 Task: Add a condition where "Assignee Is Stephan Rogger" in new tickets in your groups.
Action: Mouse moved to (139, 431)
Screenshot: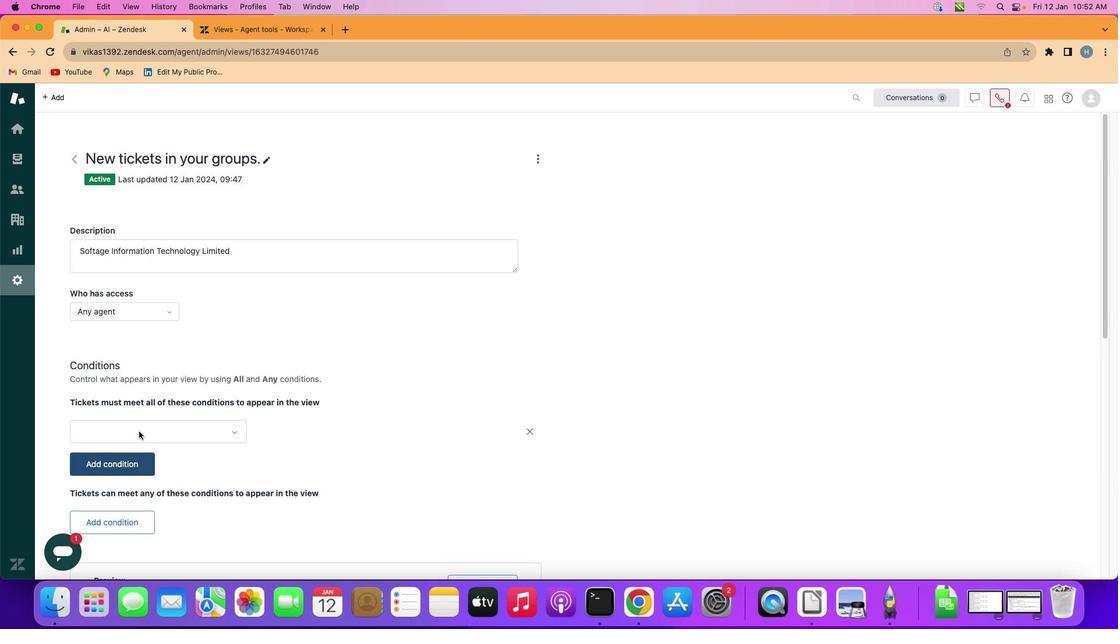 
Action: Mouse pressed left at (139, 431)
Screenshot: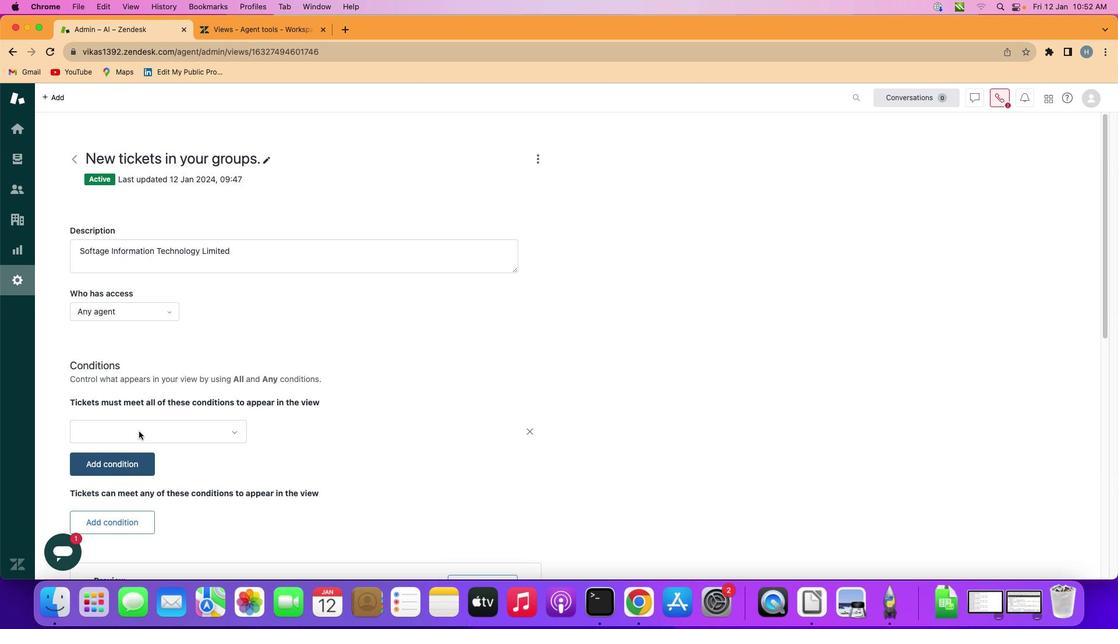
Action: Mouse moved to (181, 432)
Screenshot: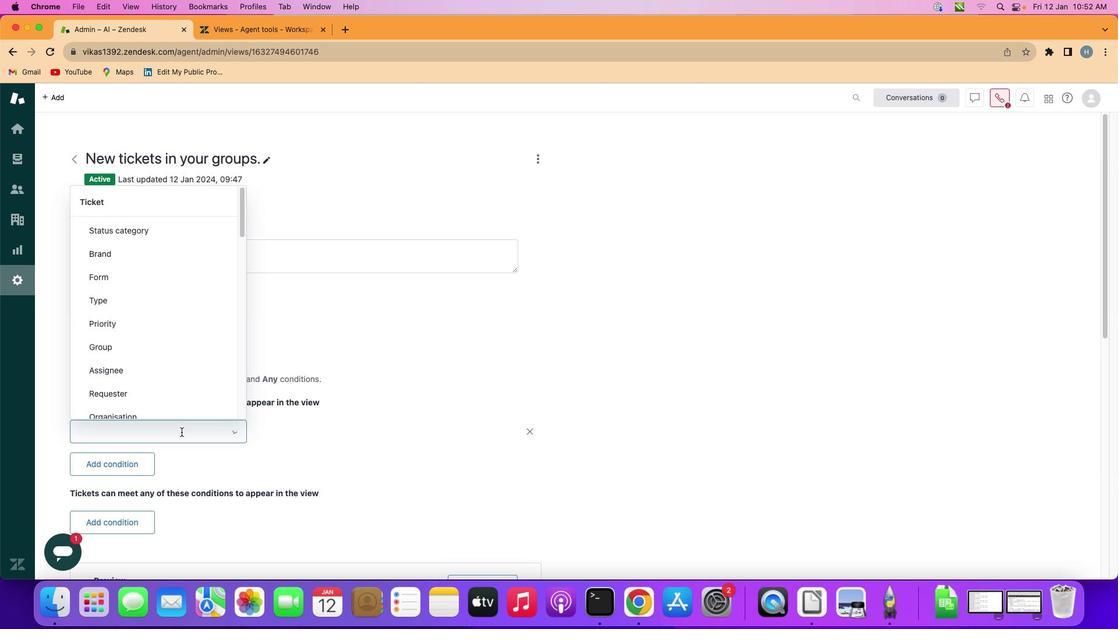 
Action: Mouse pressed left at (181, 432)
Screenshot: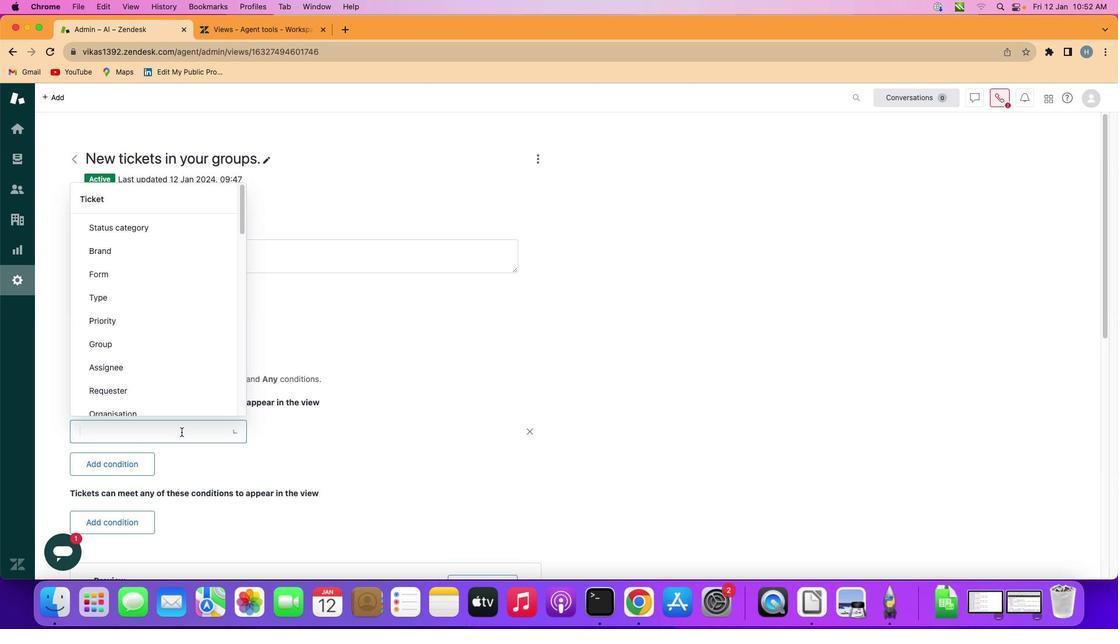 
Action: Mouse moved to (185, 367)
Screenshot: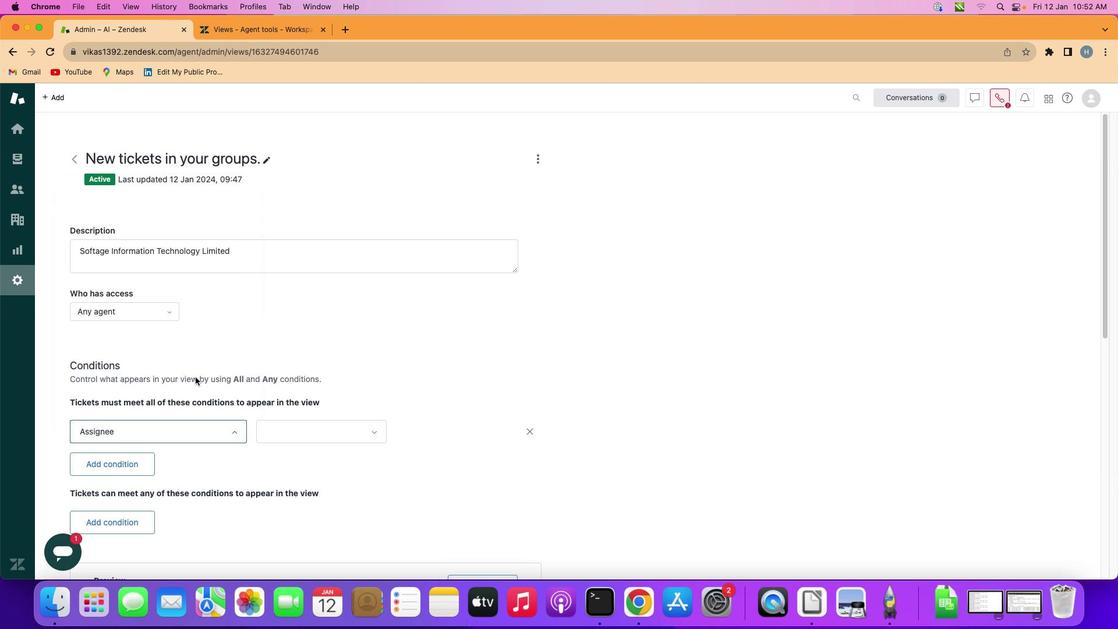 
Action: Mouse pressed left at (185, 367)
Screenshot: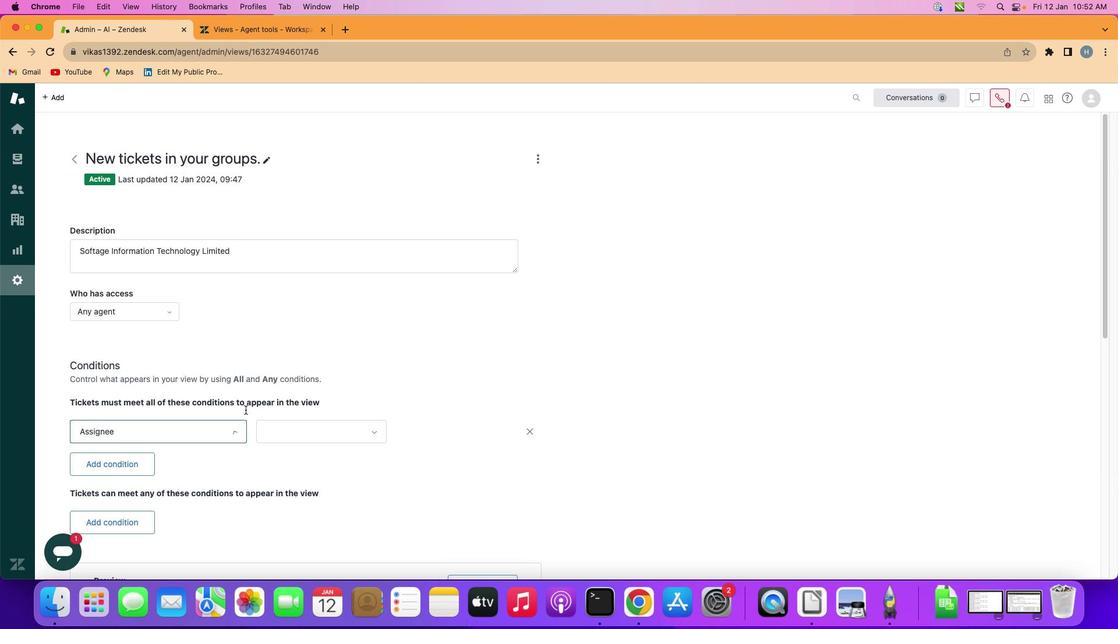 
Action: Mouse moved to (295, 432)
Screenshot: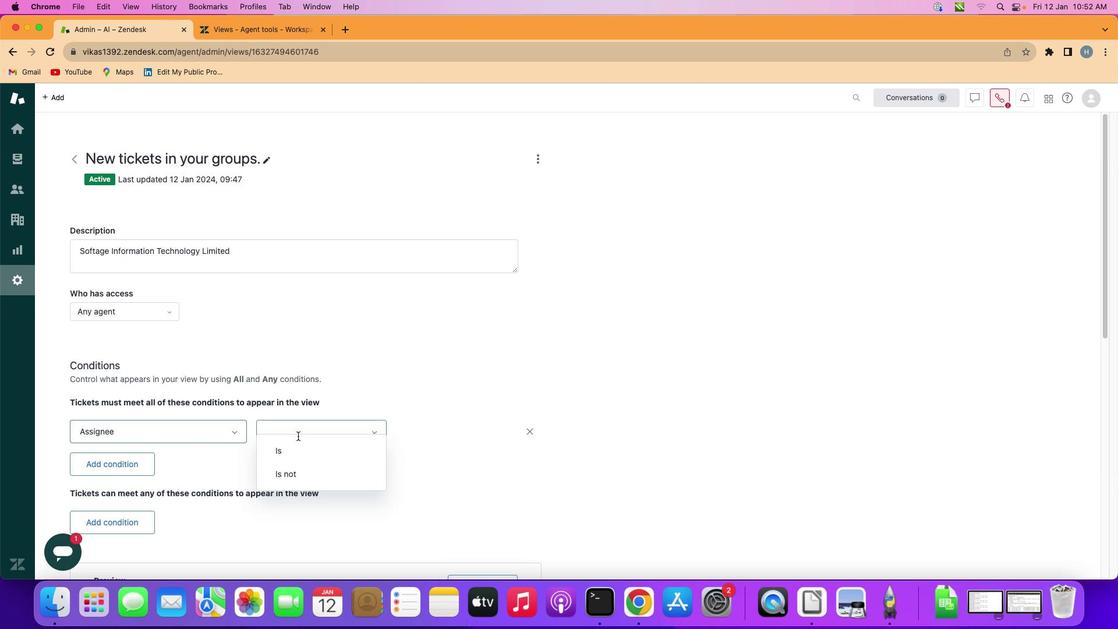 
Action: Mouse pressed left at (295, 432)
Screenshot: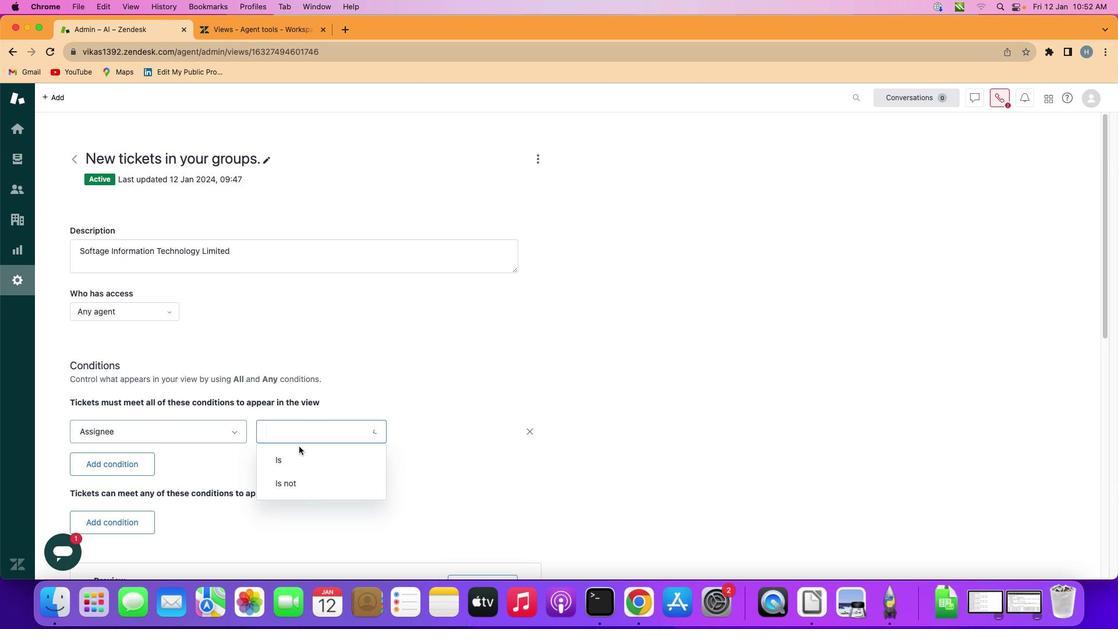 
Action: Mouse moved to (300, 457)
Screenshot: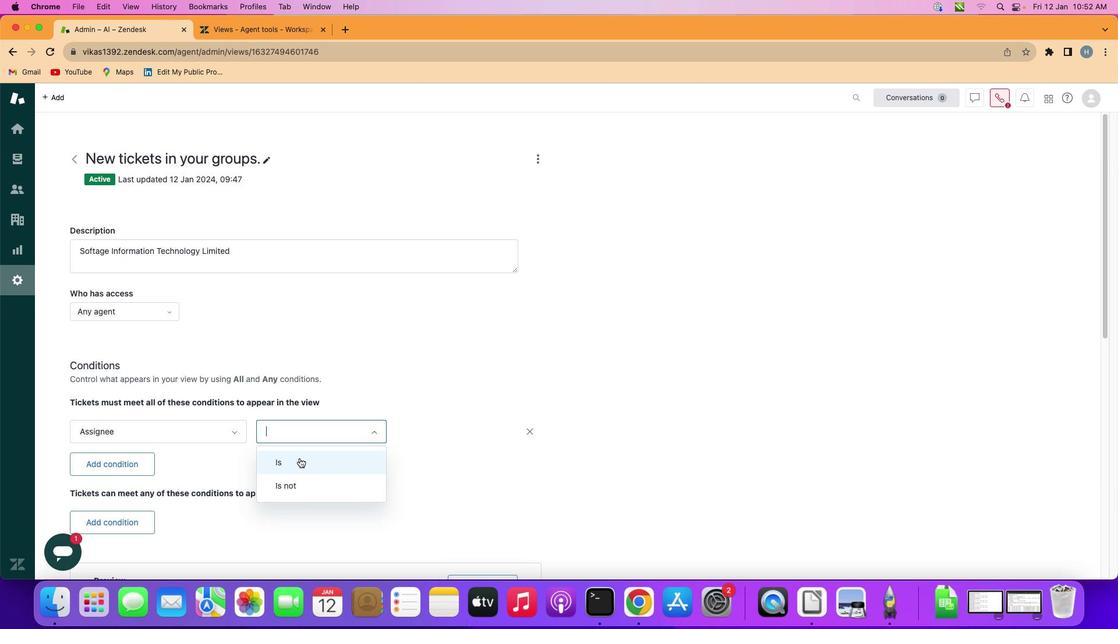 
Action: Mouse pressed left at (300, 457)
Screenshot: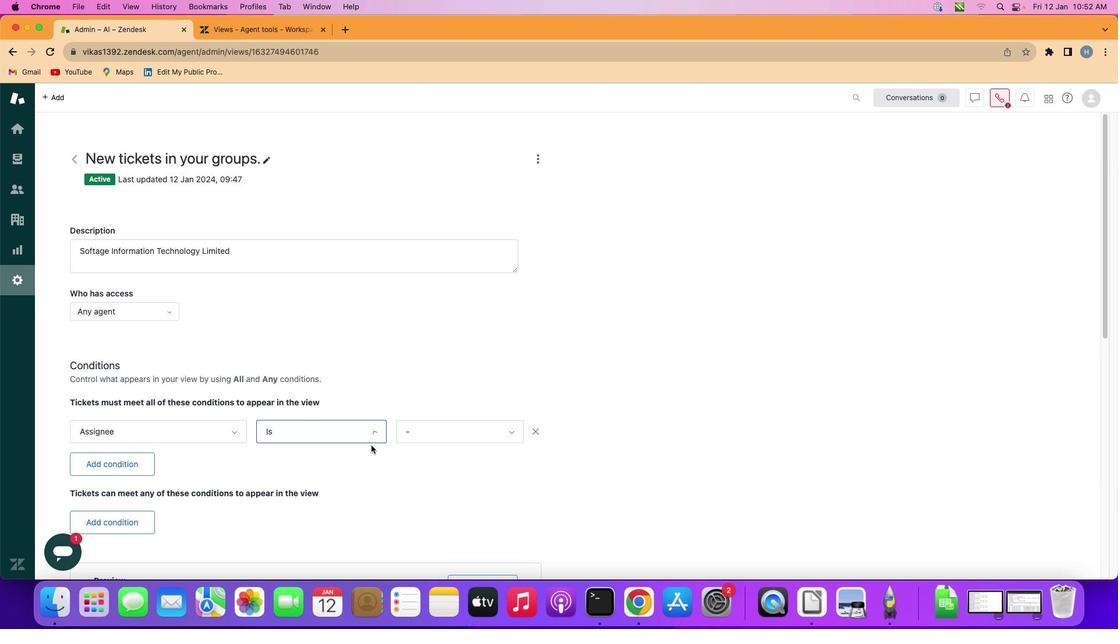 
Action: Mouse moved to (432, 432)
Screenshot: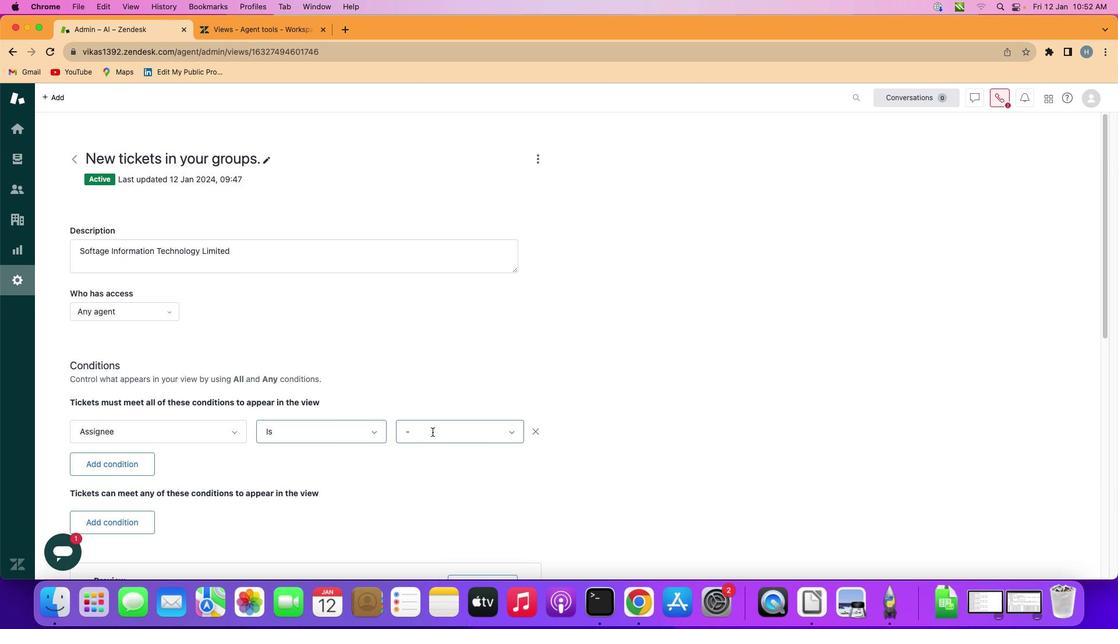 
Action: Mouse pressed left at (432, 432)
Screenshot: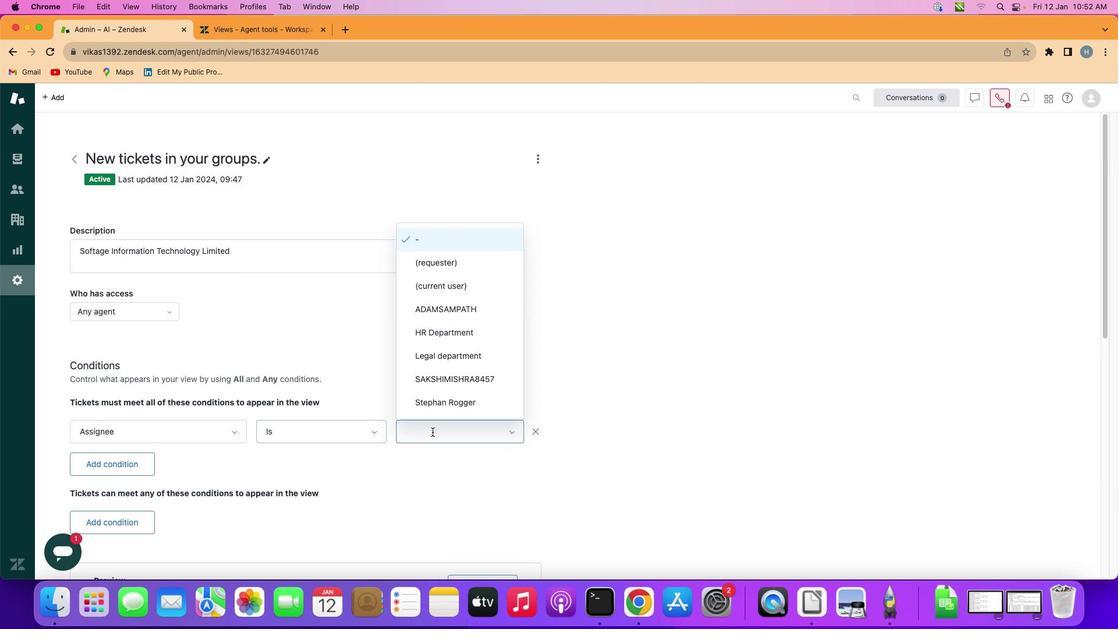 
Action: Mouse moved to (451, 403)
Screenshot: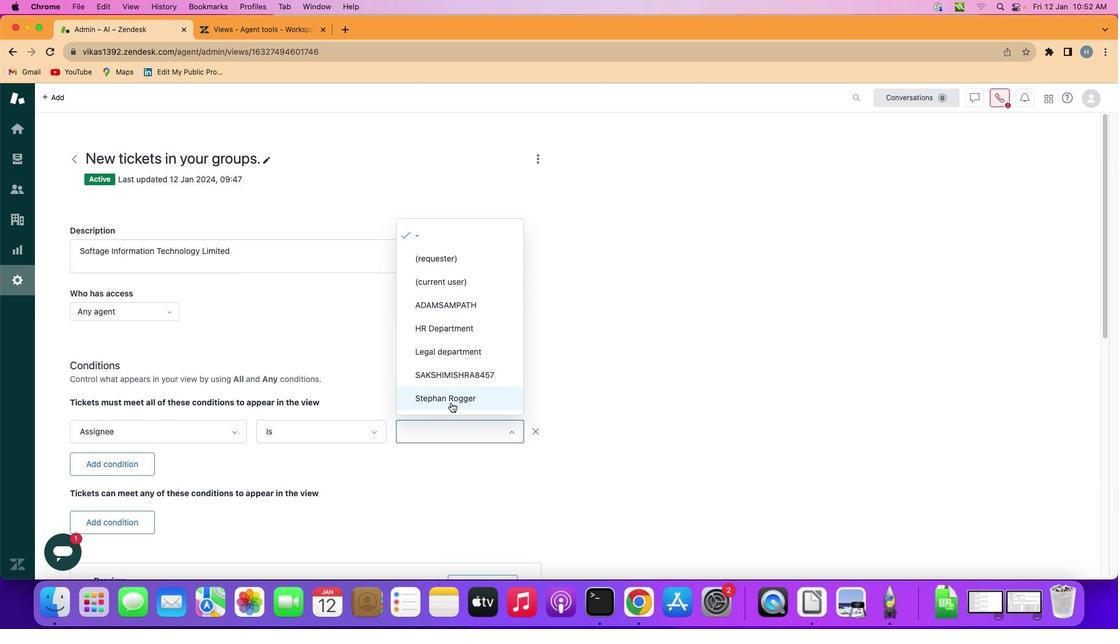 
Action: Mouse pressed left at (451, 403)
Screenshot: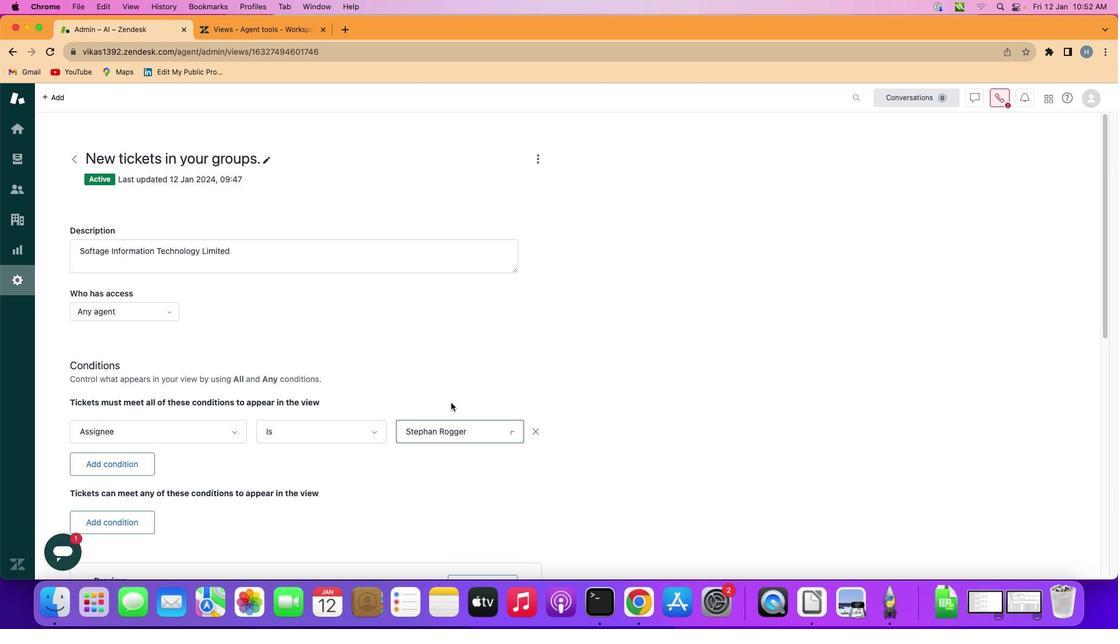 
